 Task: Create a due date automation trigger when advanced on, on the wednesday before a card is due add content without an empty description at 11:00 AM.
Action: Mouse moved to (852, 260)
Screenshot: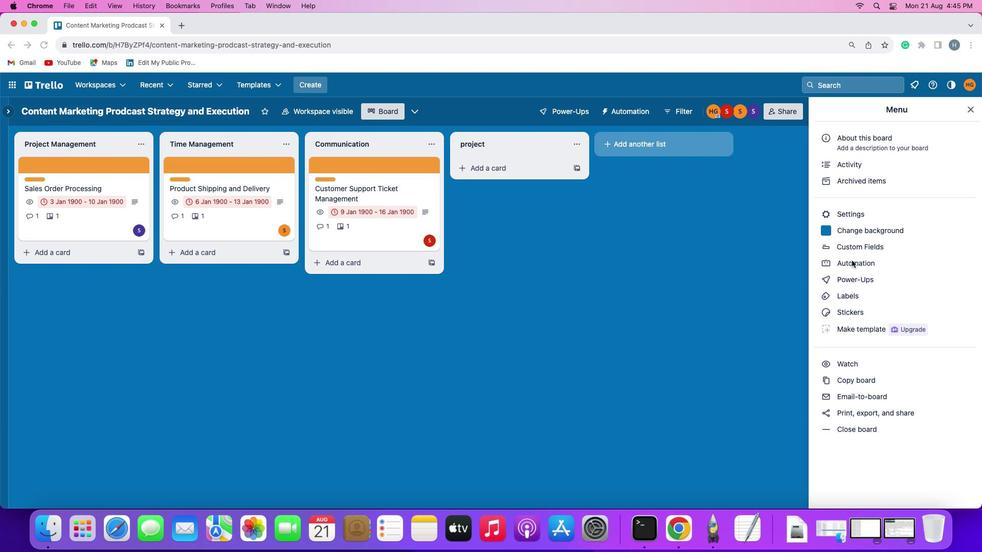 
Action: Mouse pressed left at (852, 260)
Screenshot: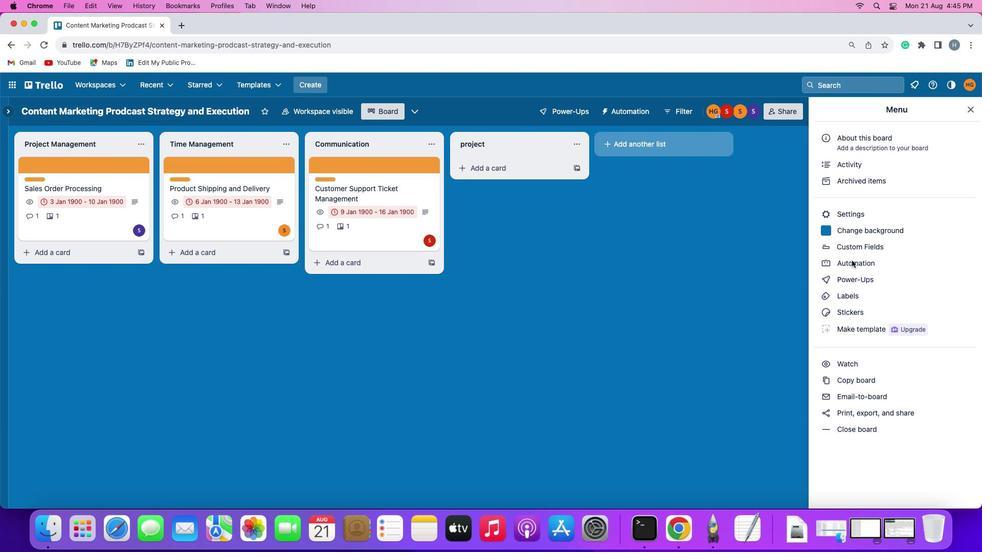 
Action: Mouse moved to (852, 260)
Screenshot: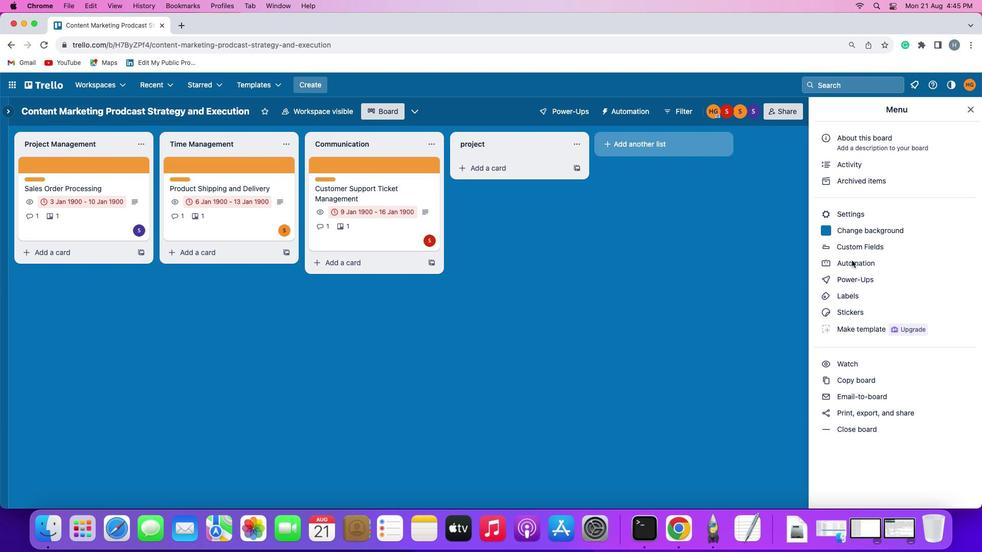 
Action: Mouse pressed left at (852, 260)
Screenshot: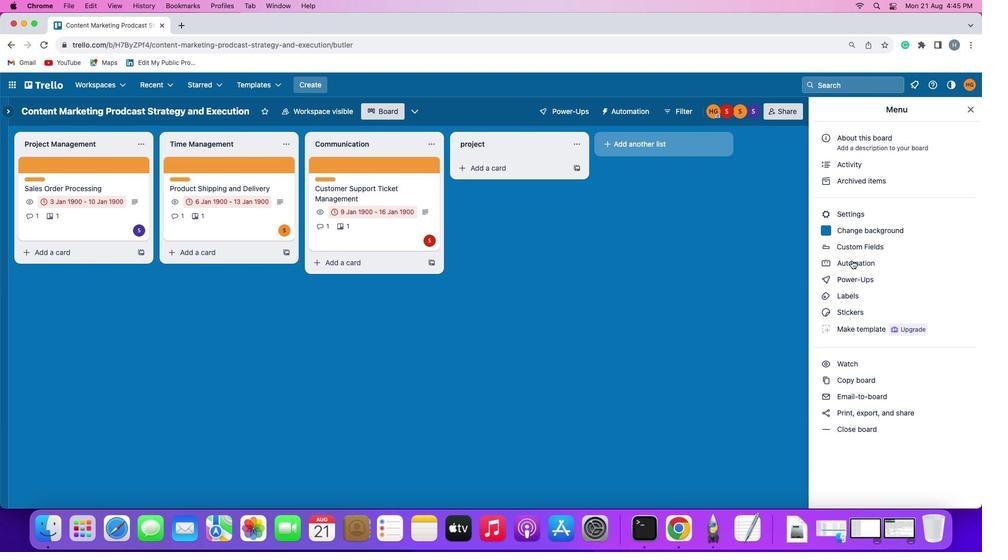 
Action: Mouse moved to (73, 241)
Screenshot: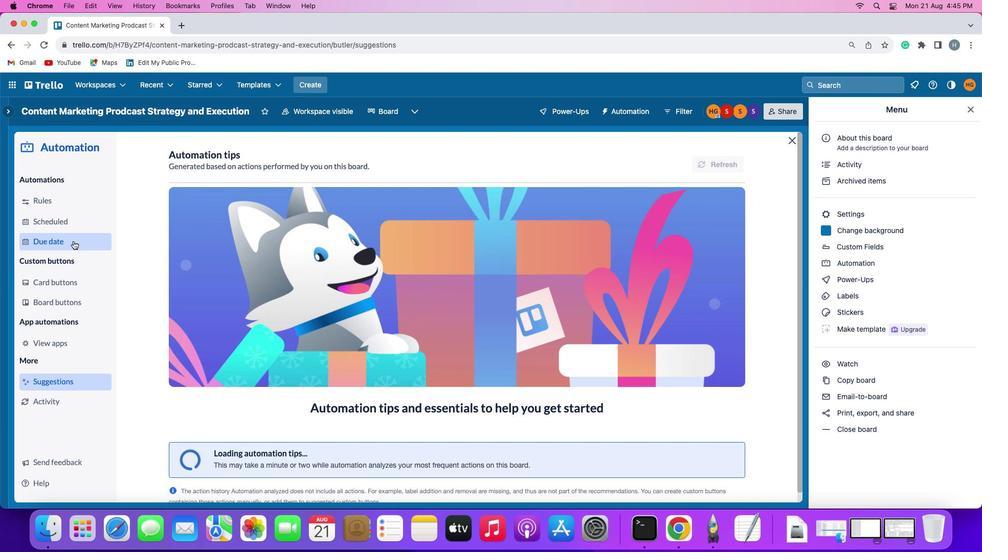 
Action: Mouse pressed left at (73, 241)
Screenshot: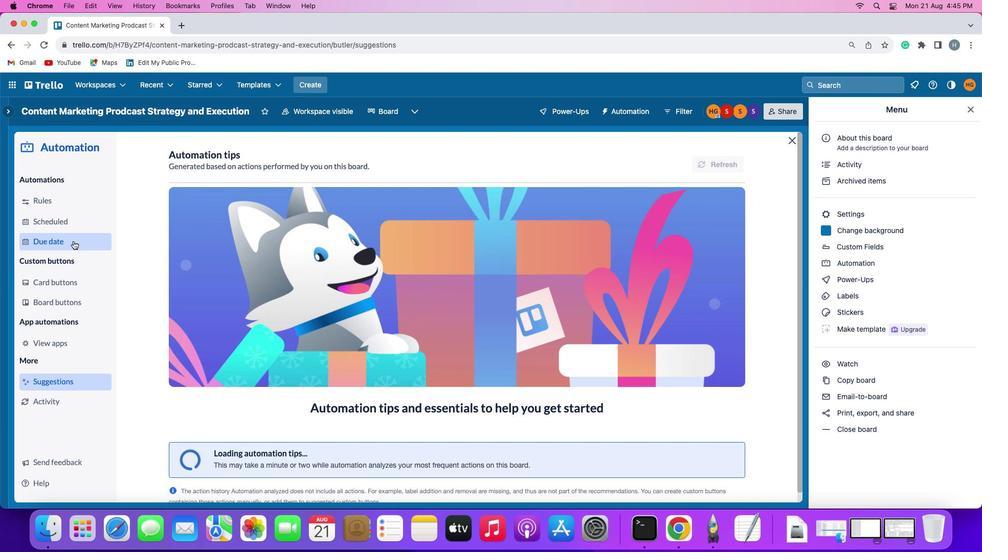 
Action: Mouse moved to (699, 154)
Screenshot: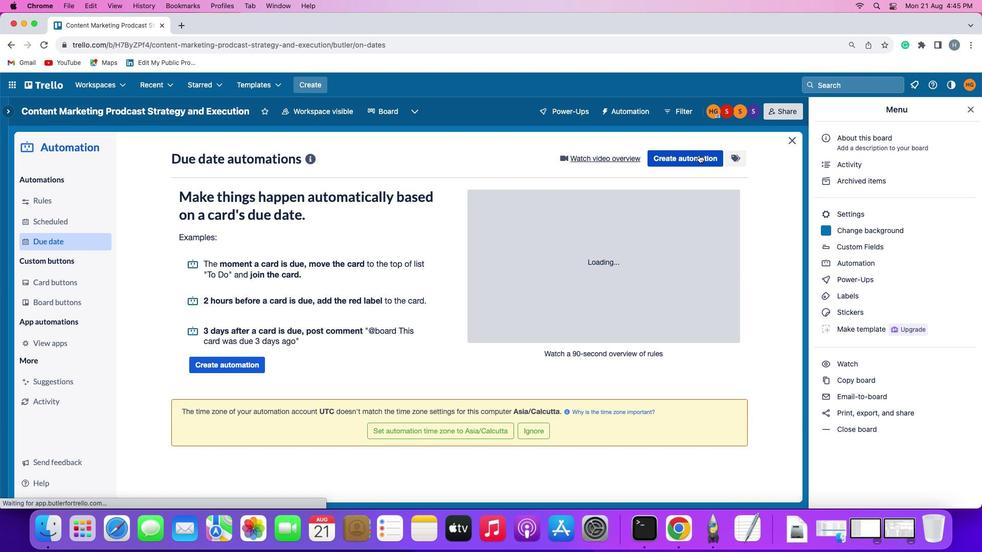 
Action: Mouse pressed left at (699, 154)
Screenshot: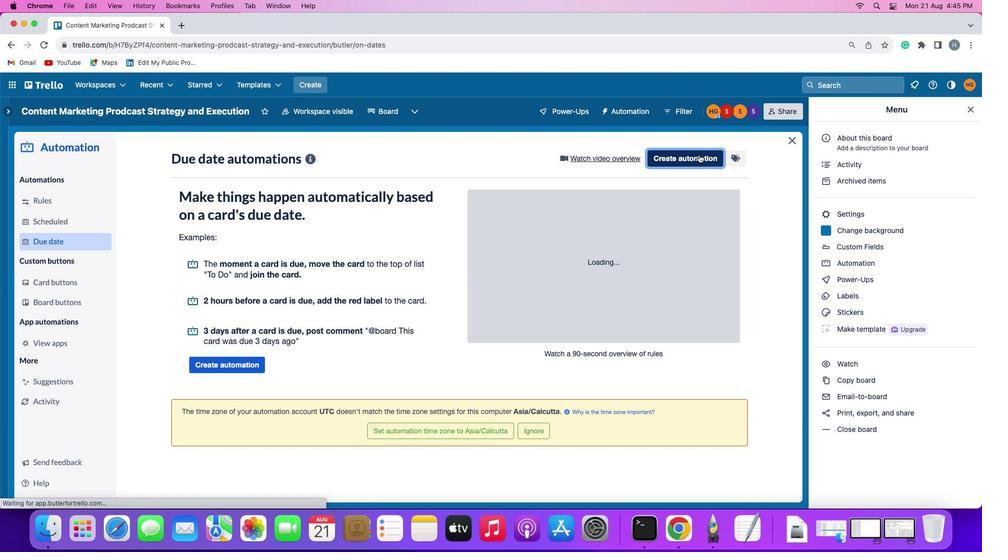 
Action: Mouse moved to (185, 254)
Screenshot: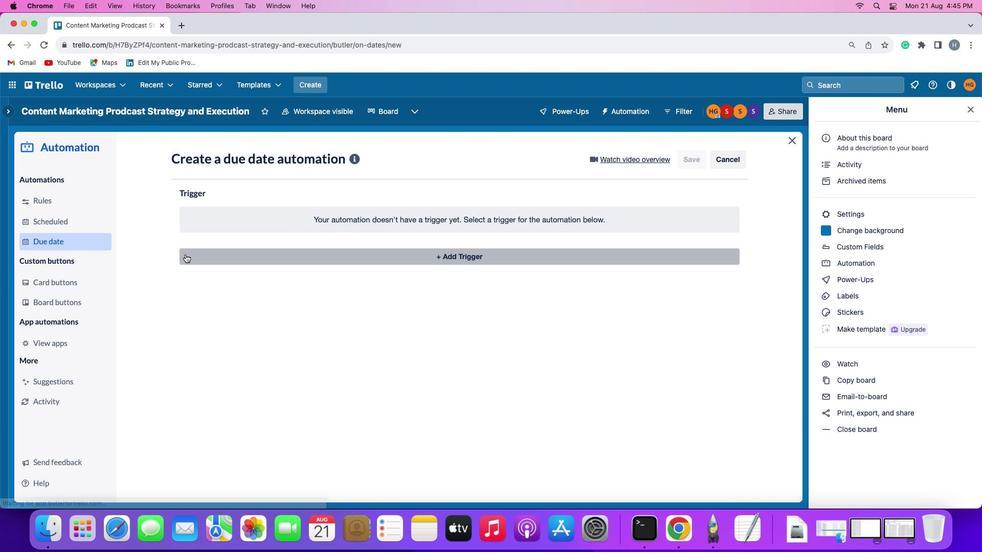 
Action: Mouse pressed left at (185, 254)
Screenshot: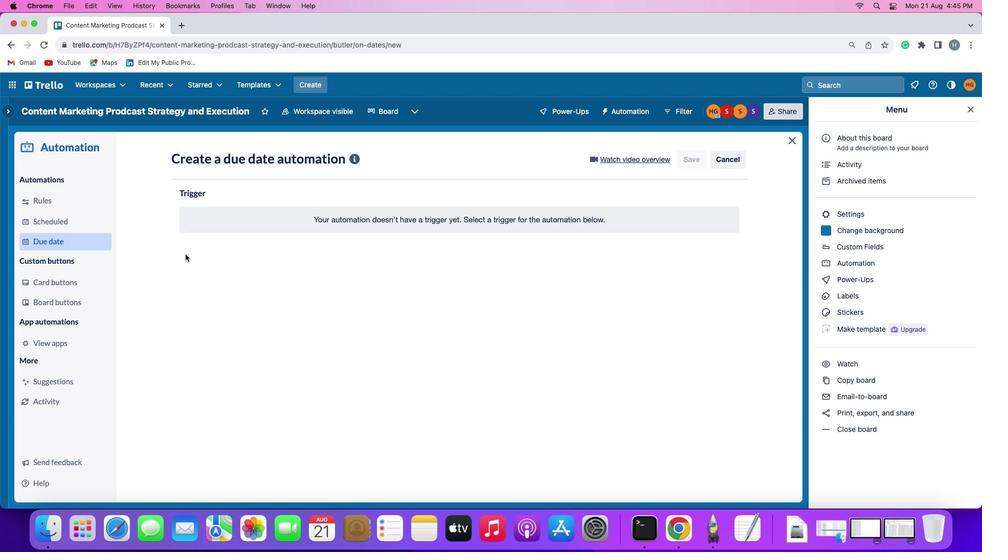 
Action: Mouse moved to (227, 440)
Screenshot: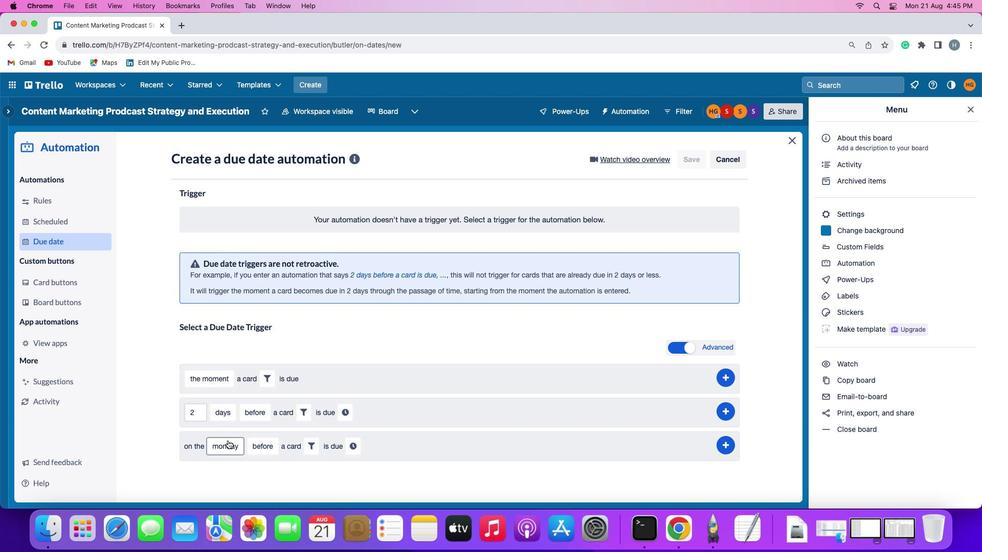 
Action: Mouse pressed left at (227, 440)
Screenshot: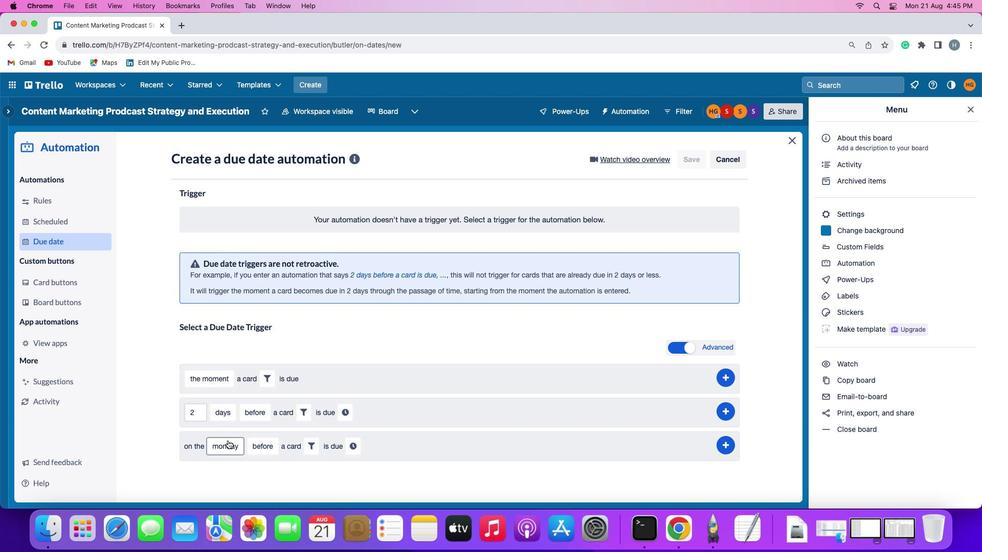 
Action: Mouse moved to (239, 349)
Screenshot: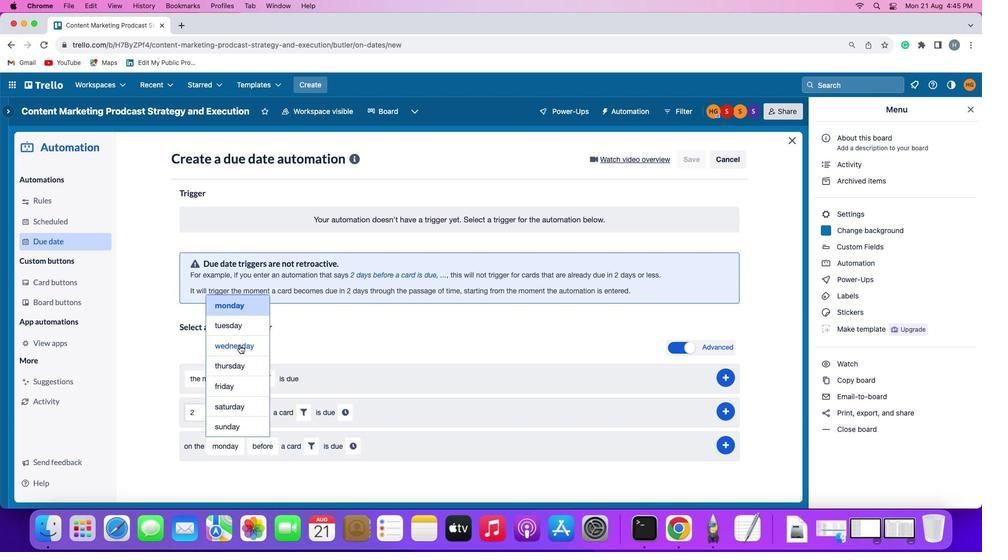 
Action: Mouse pressed left at (239, 349)
Screenshot: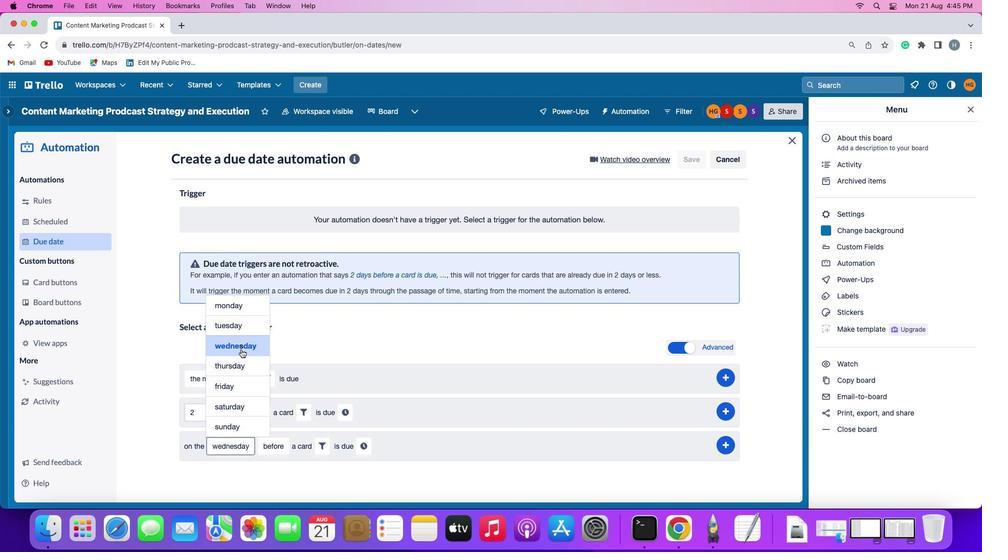 
Action: Mouse moved to (321, 440)
Screenshot: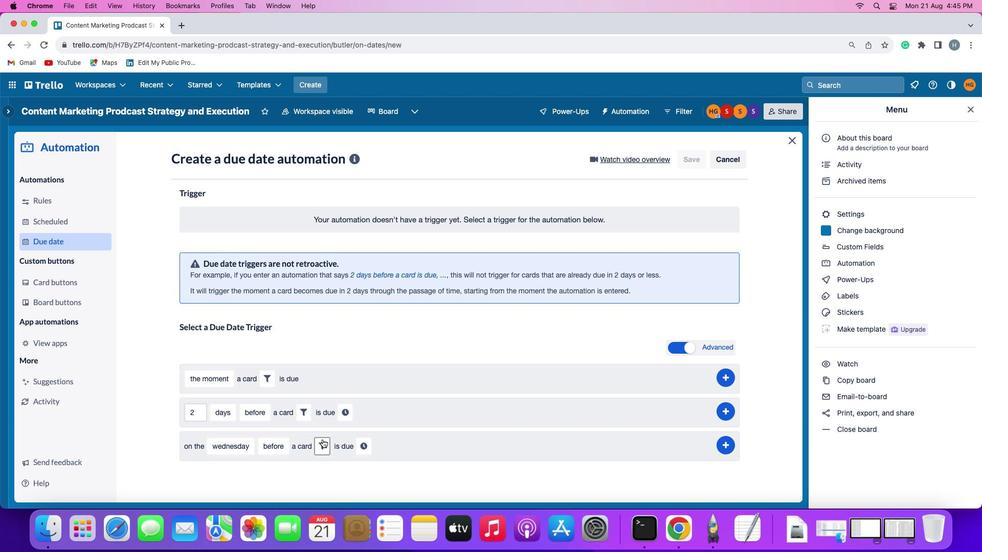 
Action: Mouse pressed left at (321, 440)
Screenshot: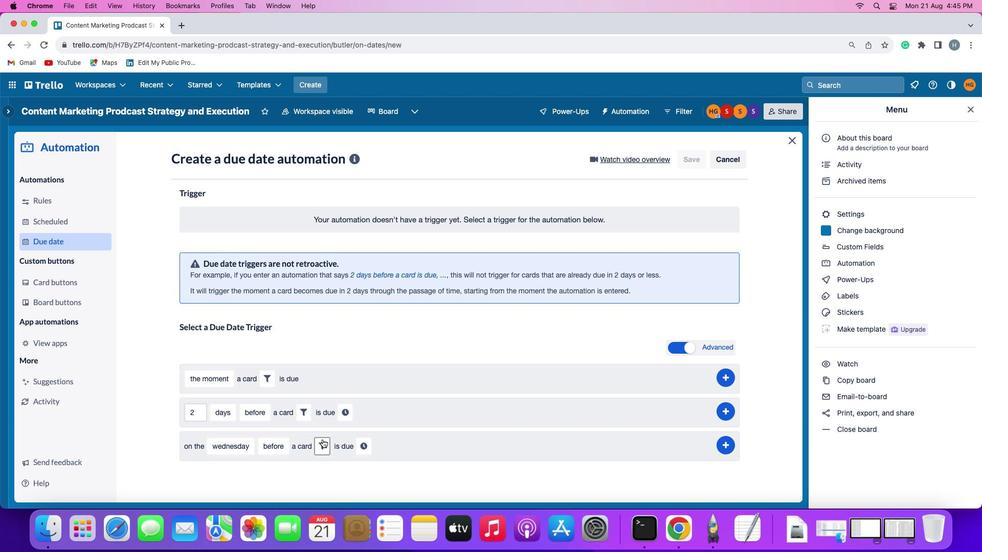 
Action: Mouse moved to (455, 474)
Screenshot: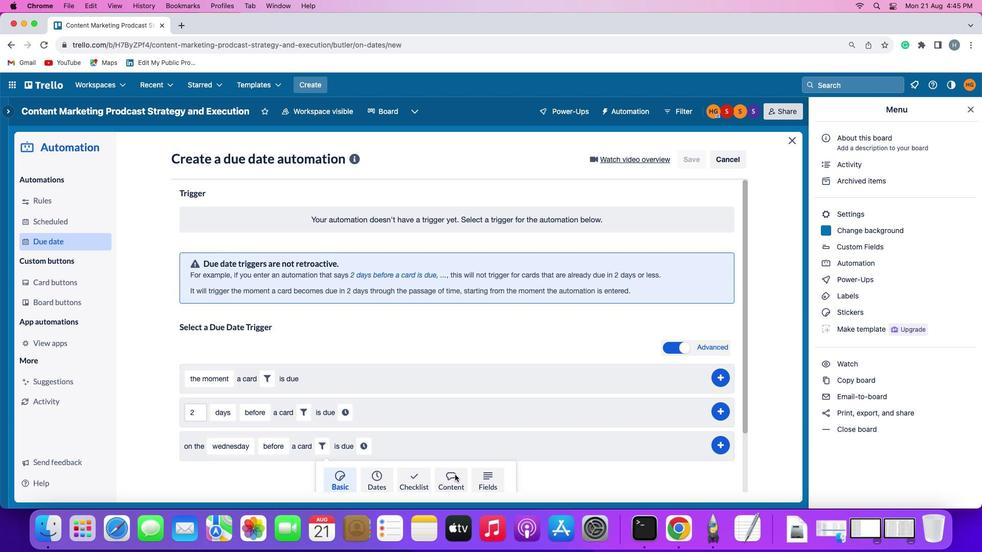 
Action: Mouse pressed left at (455, 474)
Screenshot: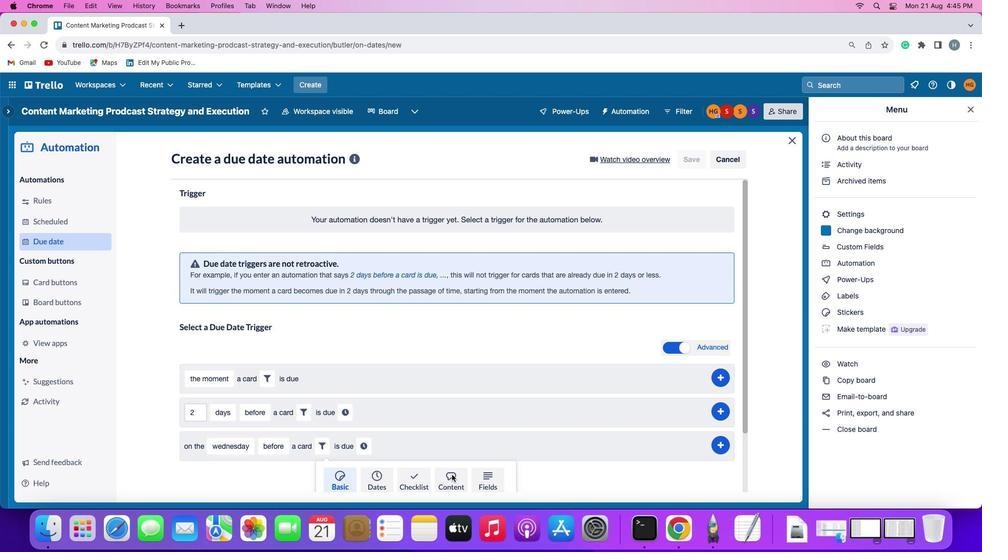 
Action: Mouse moved to (297, 476)
Screenshot: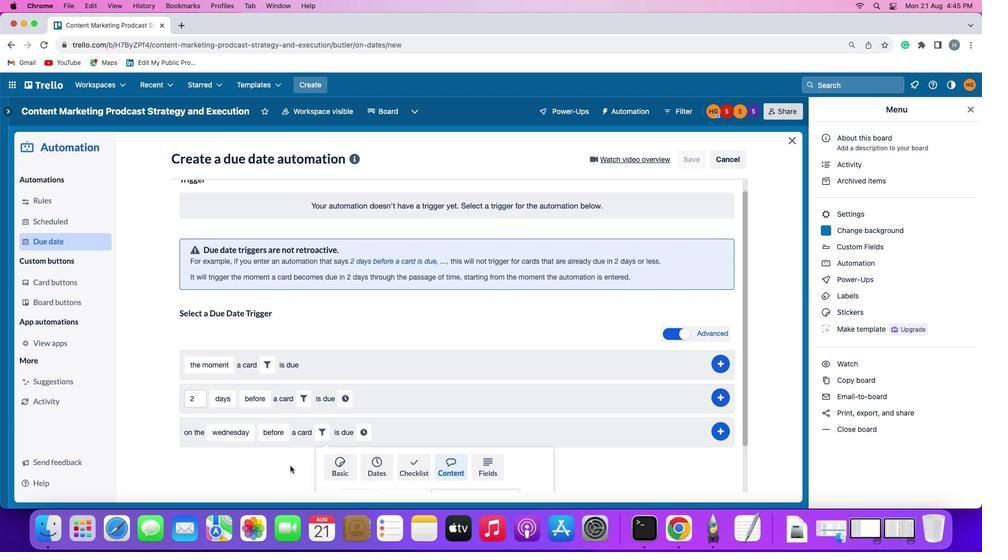 
Action: Mouse scrolled (297, 476) with delta (0, 0)
Screenshot: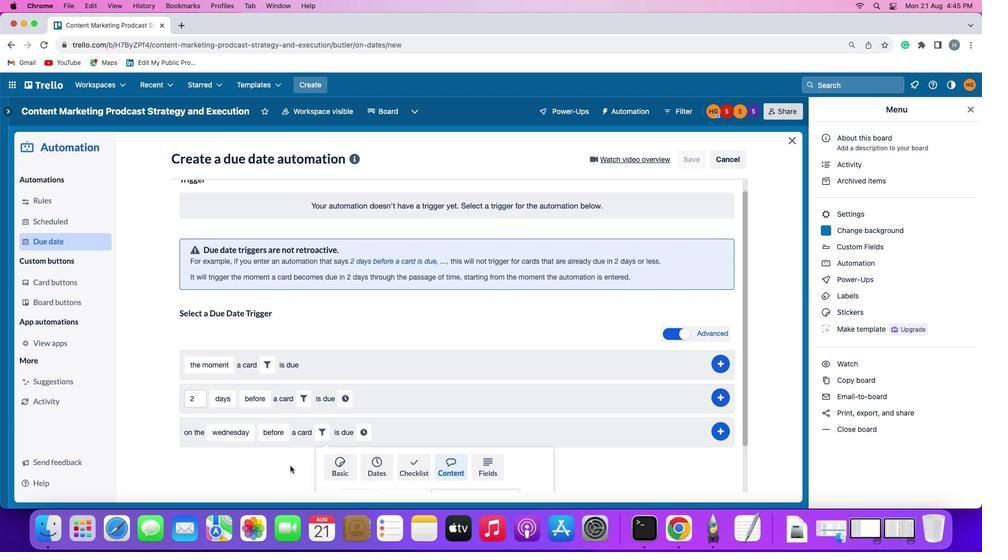 
Action: Mouse moved to (296, 475)
Screenshot: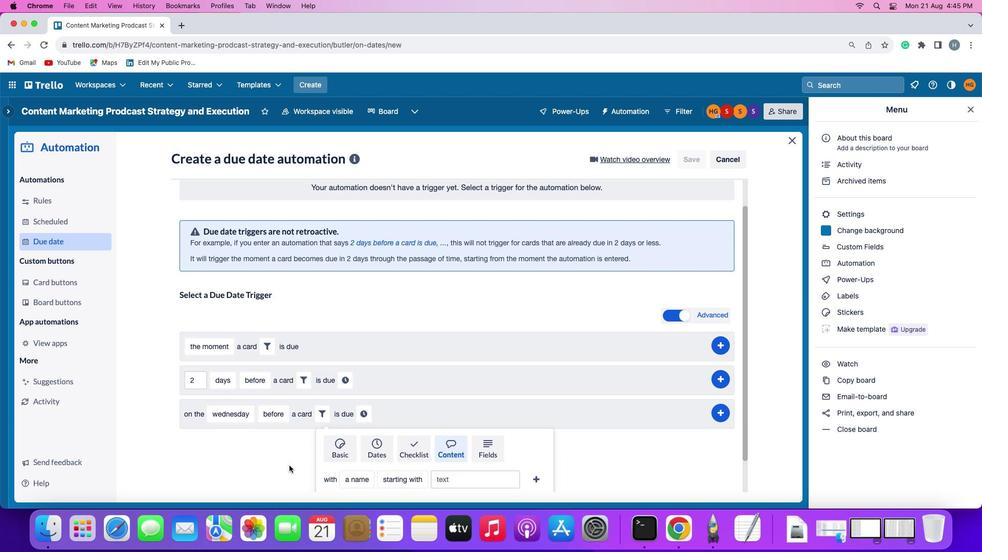 
Action: Mouse scrolled (296, 475) with delta (0, 0)
Screenshot: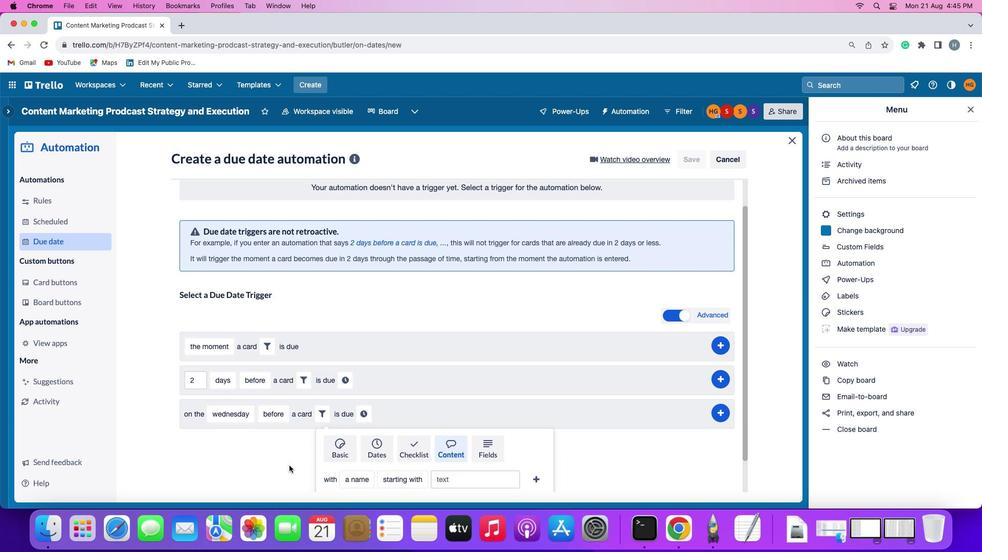 
Action: Mouse moved to (296, 475)
Screenshot: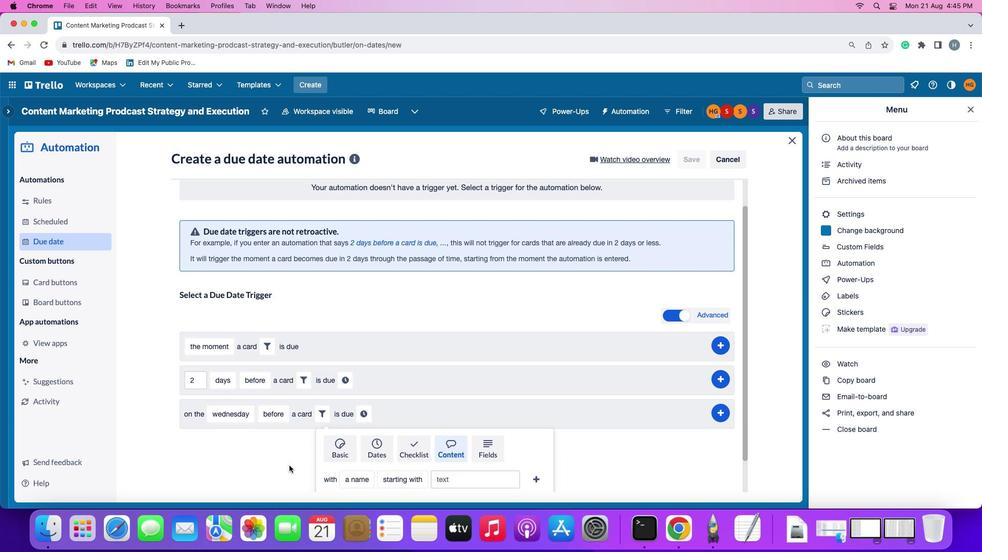 
Action: Mouse scrolled (296, 475) with delta (0, -1)
Screenshot: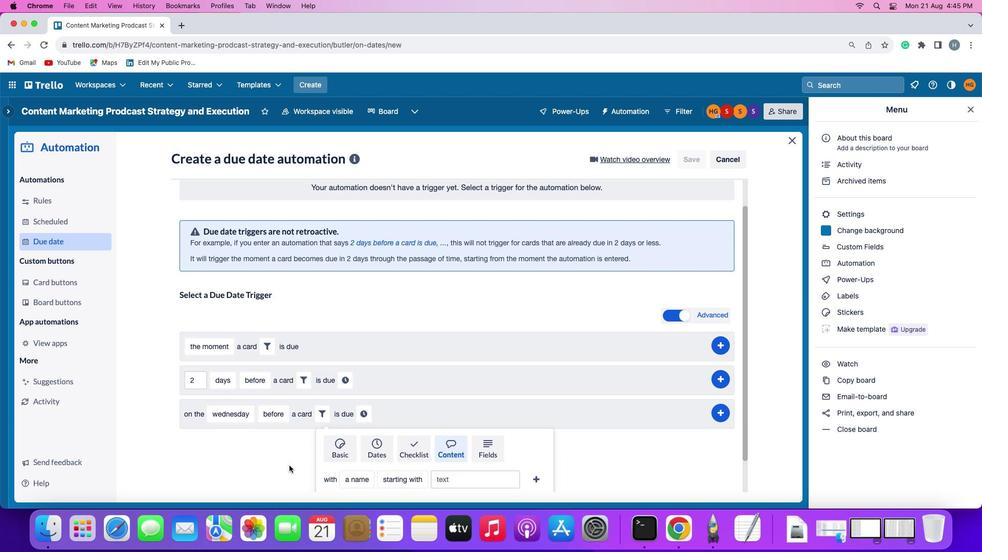 
Action: Mouse moved to (295, 473)
Screenshot: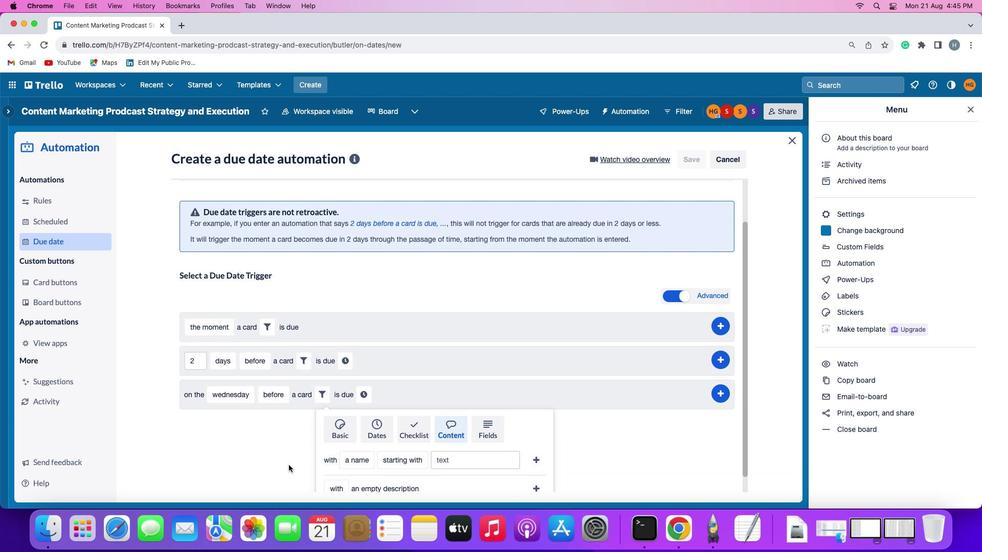 
Action: Mouse scrolled (295, 473) with delta (0, -2)
Screenshot: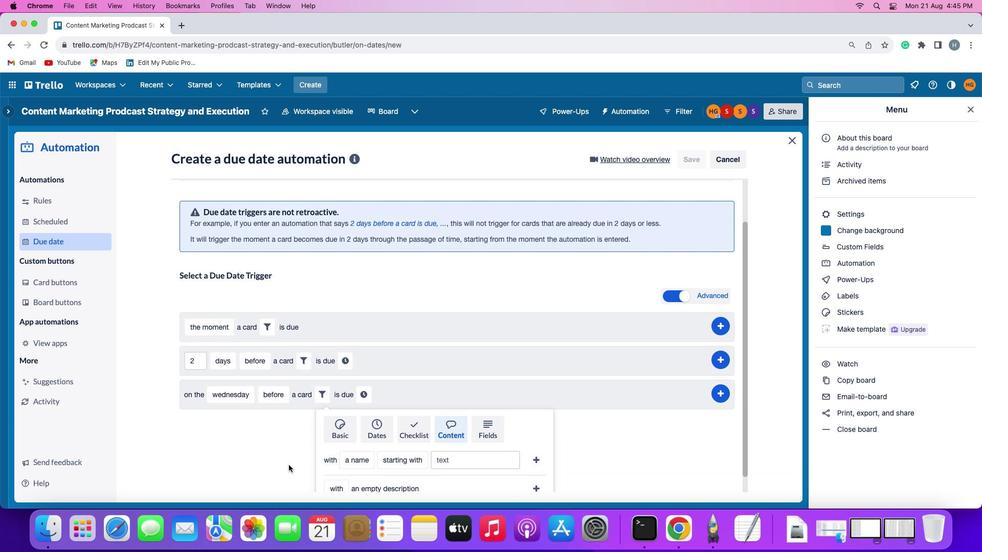 
Action: Mouse moved to (293, 470)
Screenshot: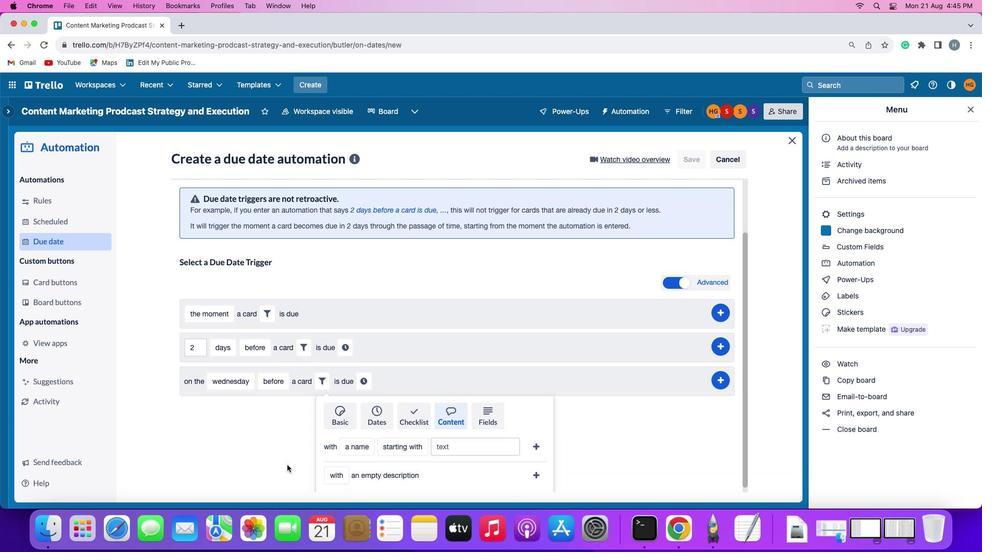 
Action: Mouse scrolled (293, 470) with delta (0, -3)
Screenshot: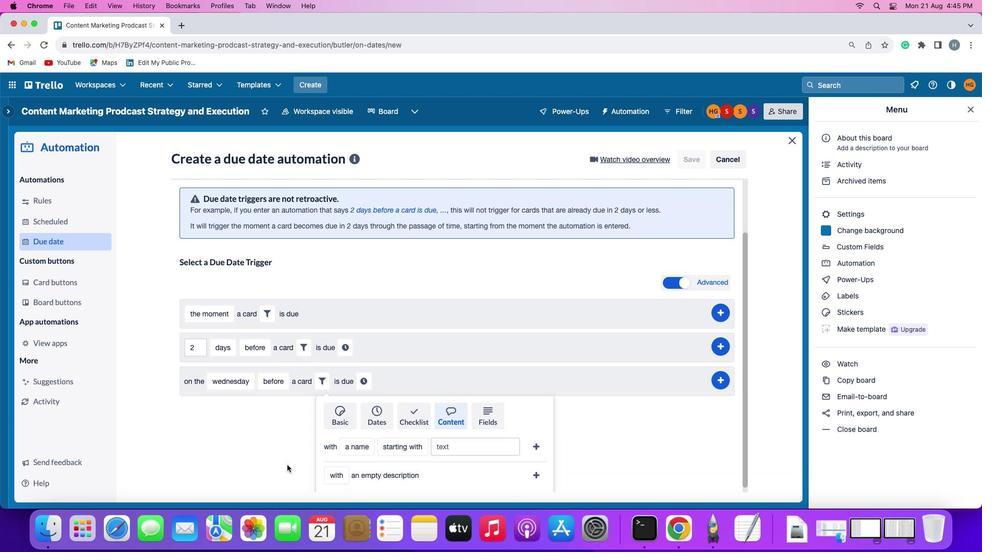 
Action: Mouse moved to (328, 466)
Screenshot: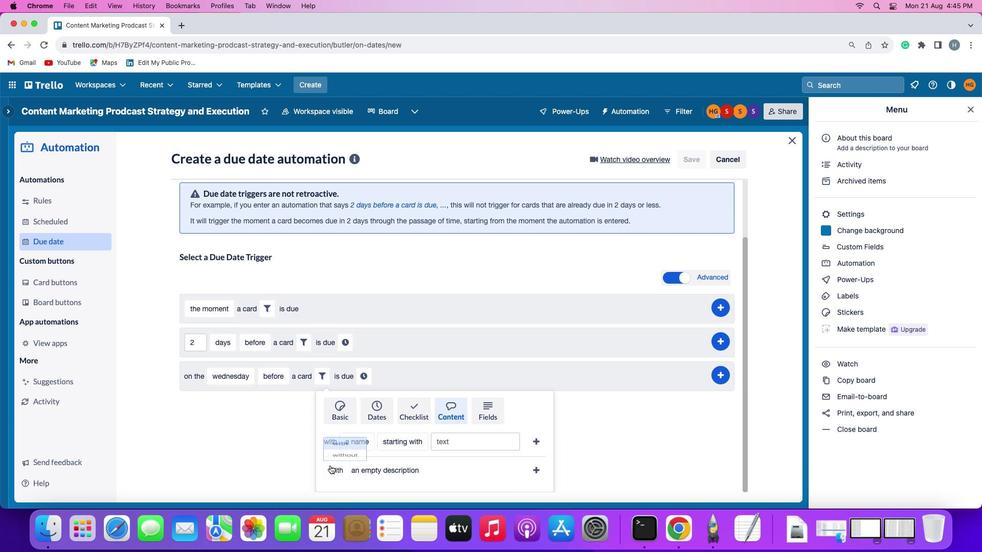 
Action: Mouse pressed left at (328, 466)
Screenshot: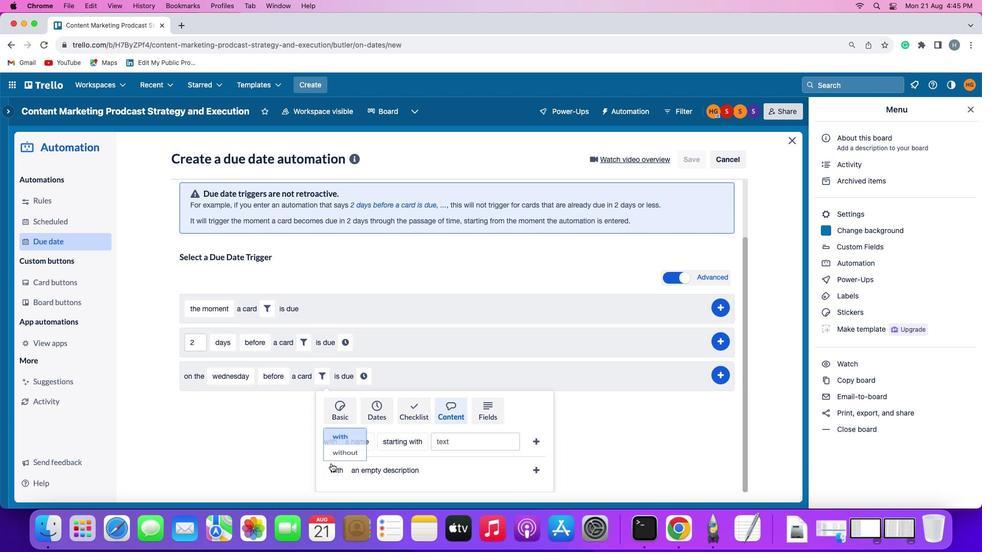 
Action: Mouse moved to (335, 451)
Screenshot: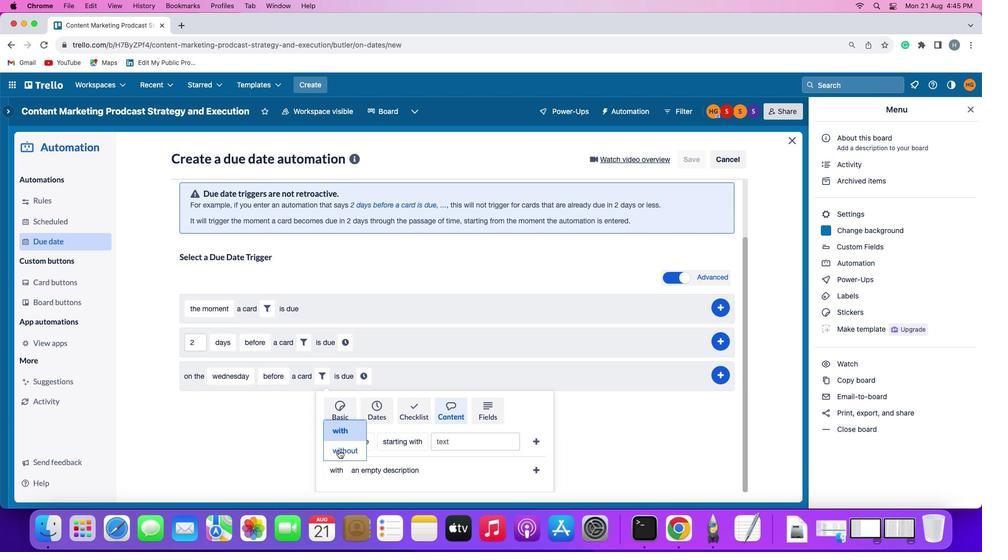 
Action: Mouse pressed left at (335, 451)
Screenshot: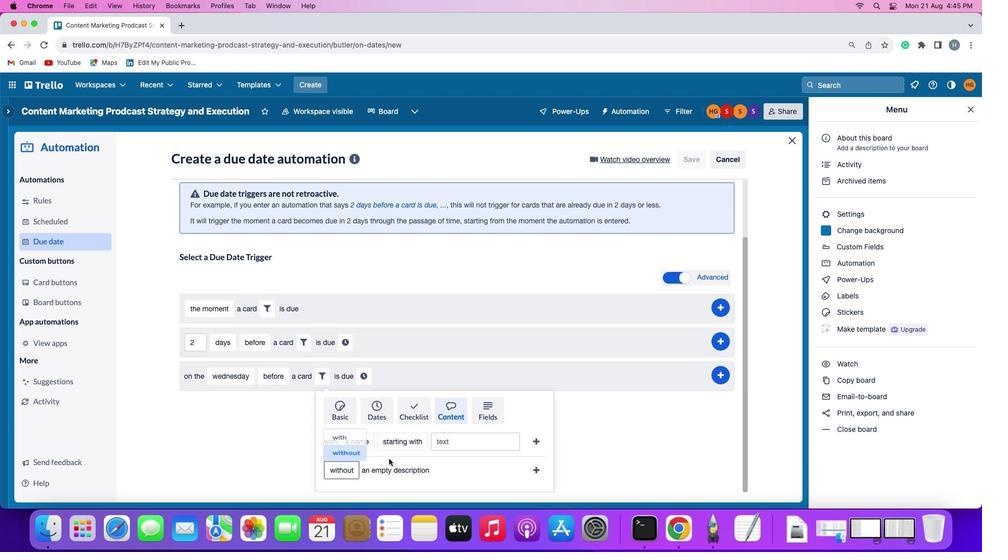 
Action: Mouse moved to (538, 470)
Screenshot: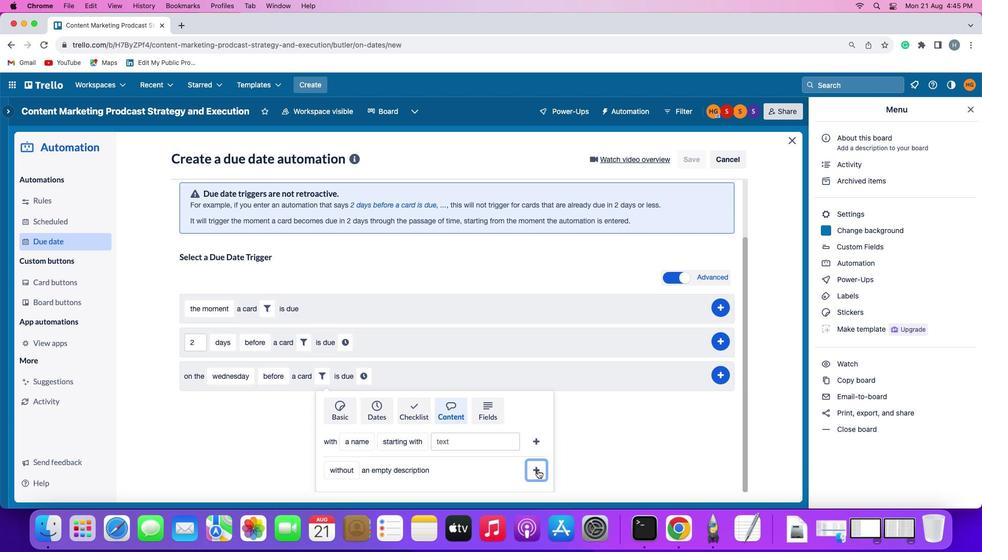
Action: Mouse pressed left at (538, 470)
Screenshot: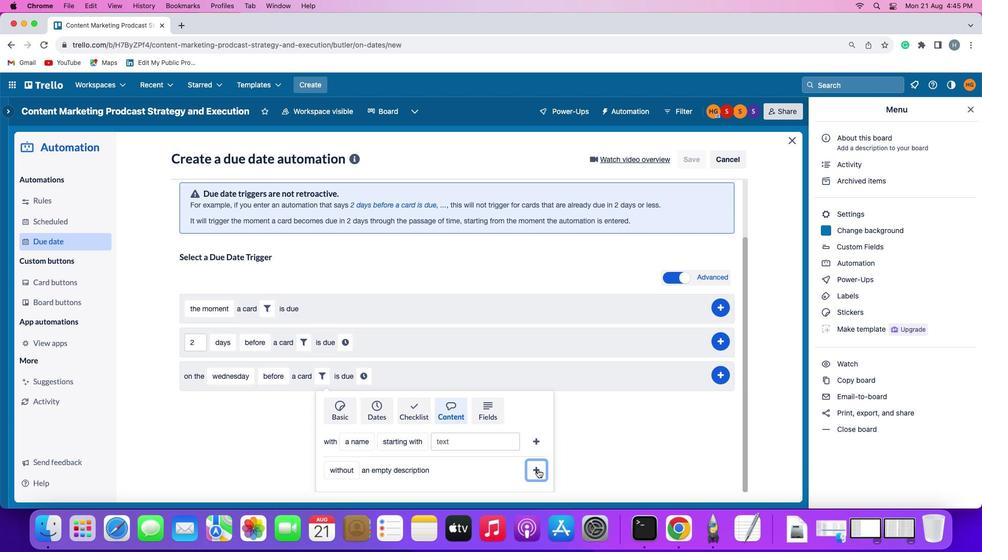 
Action: Mouse moved to (483, 439)
Screenshot: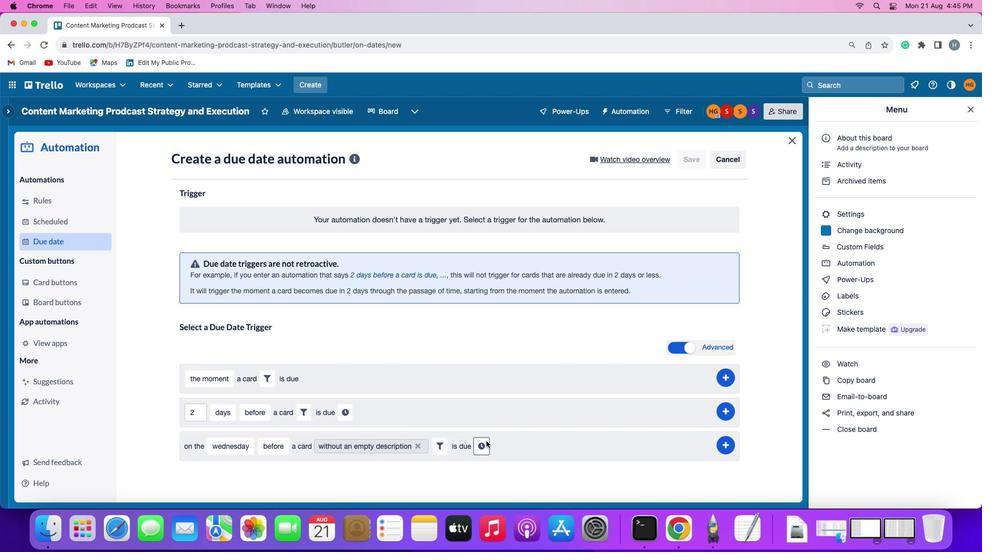 
Action: Mouse pressed left at (483, 439)
Screenshot: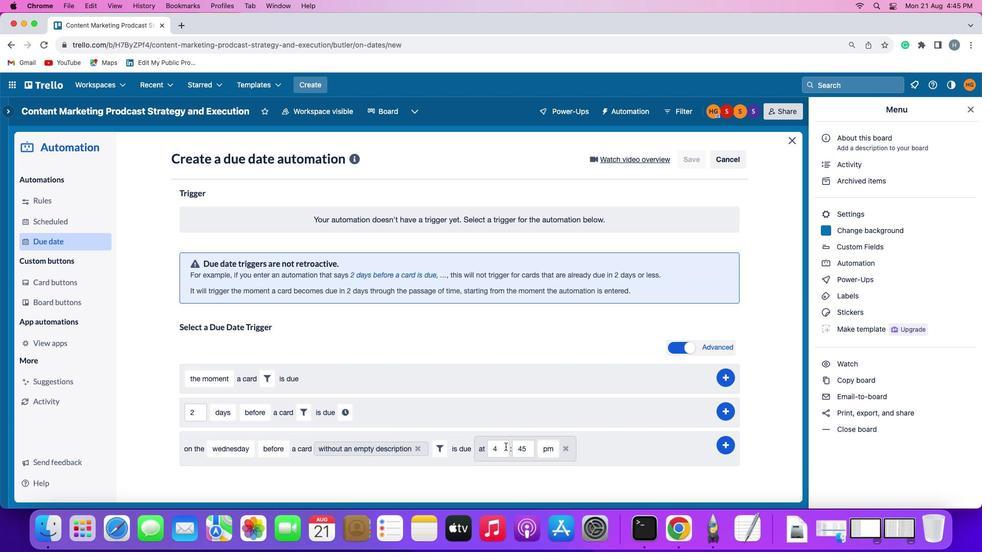 
Action: Mouse moved to (509, 447)
Screenshot: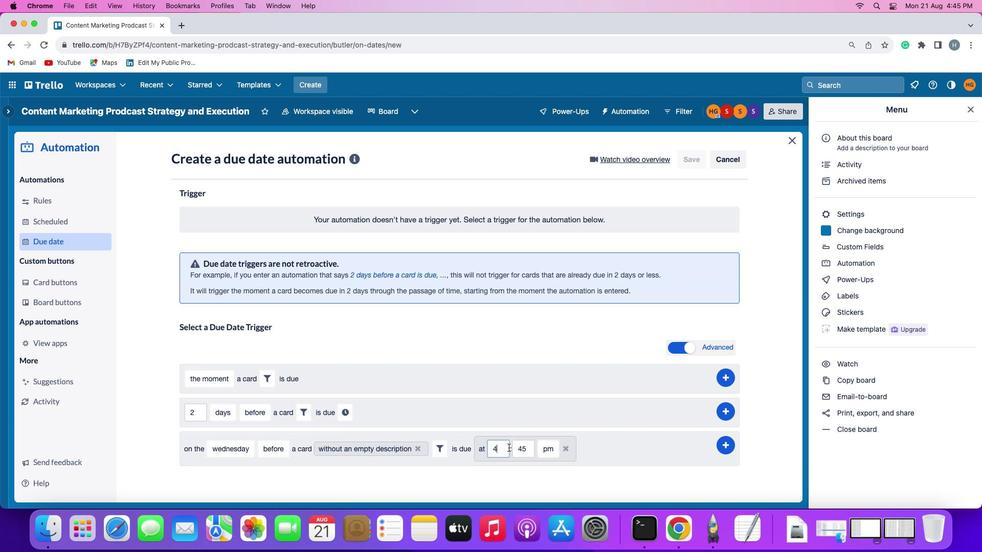 
Action: Mouse pressed left at (509, 447)
Screenshot: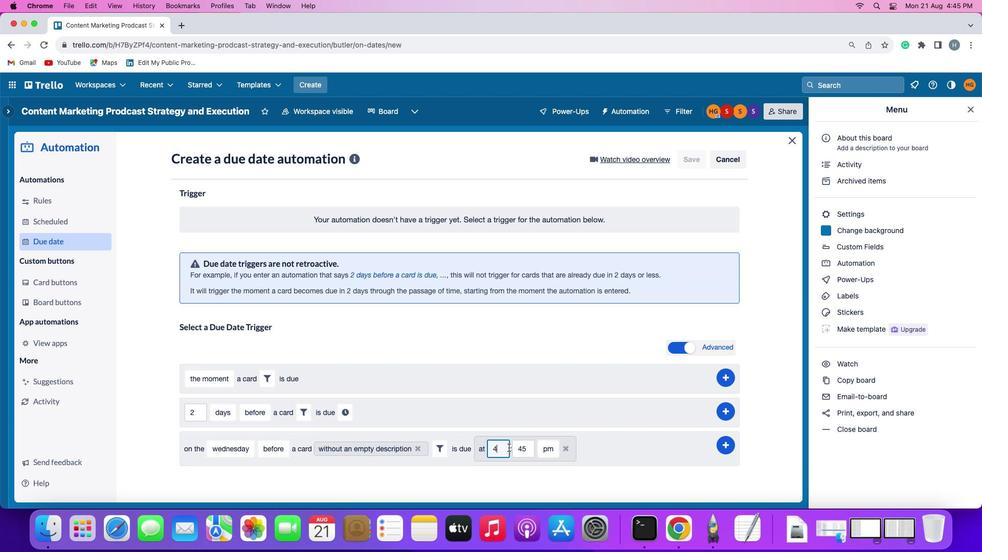 
Action: Mouse moved to (510, 448)
Screenshot: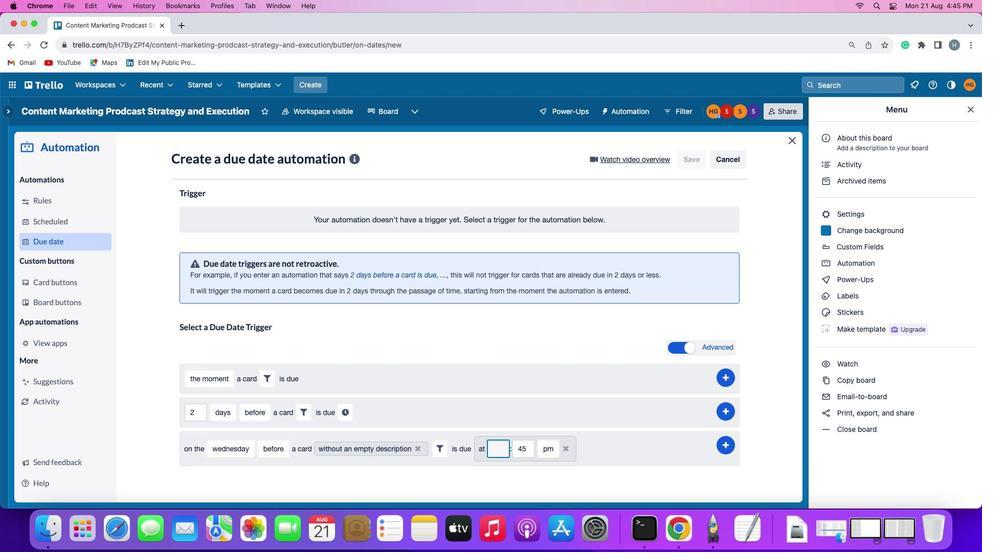 
Action: Key pressed Key.backspace'1''1'
Screenshot: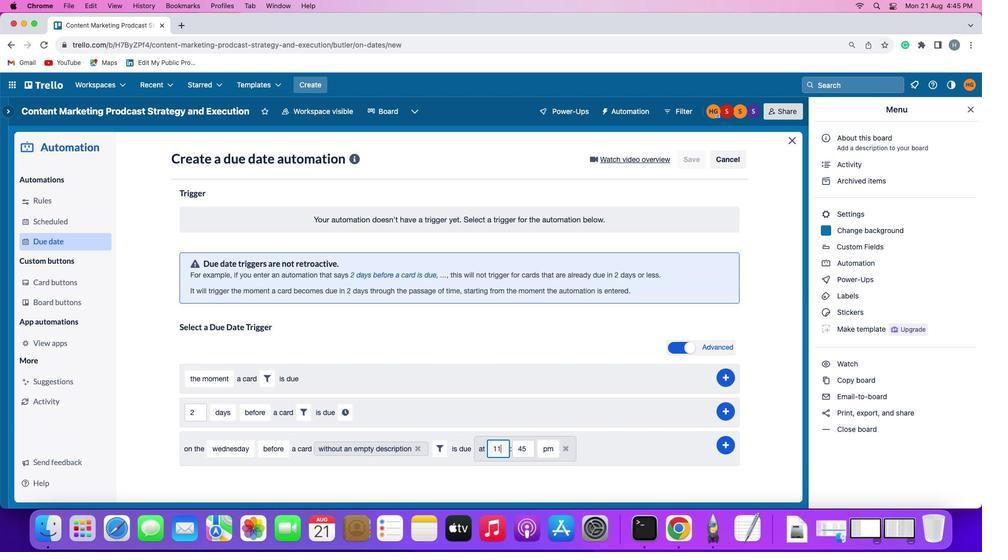 
Action: Mouse moved to (531, 445)
Screenshot: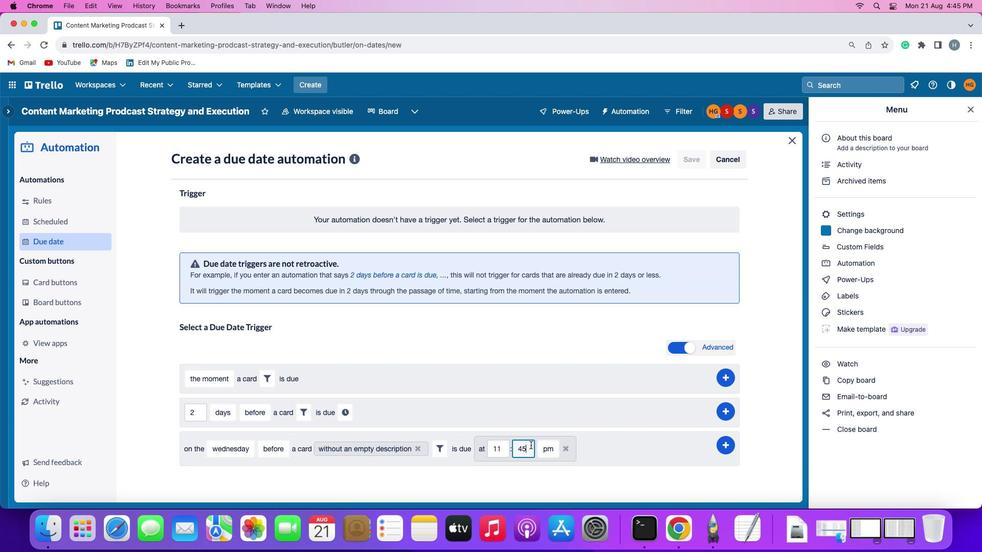 
Action: Mouse pressed left at (531, 445)
Screenshot: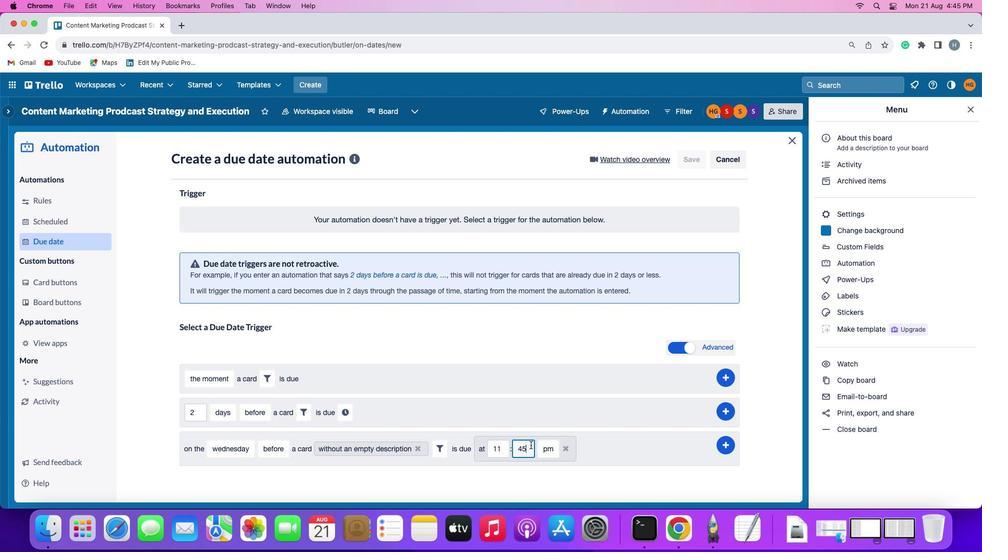 
Action: Mouse moved to (530, 445)
Screenshot: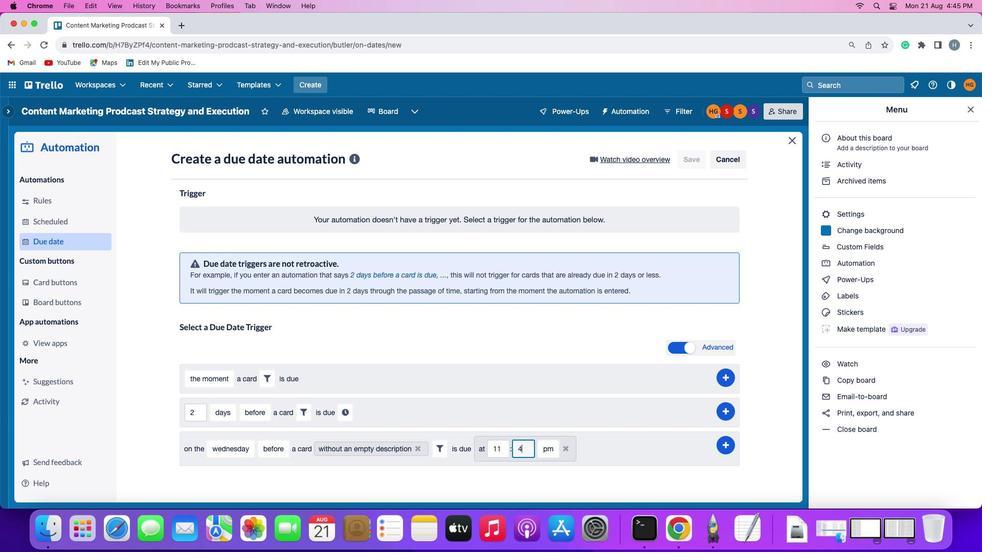 
Action: Key pressed Key.backspaceKey.backspace'0''0'
Screenshot: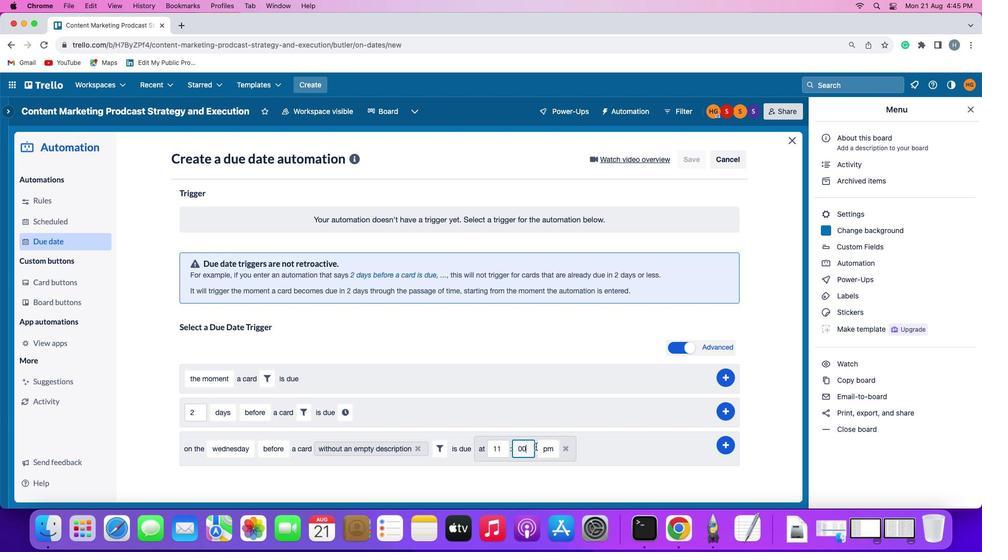 
Action: Mouse moved to (542, 446)
Screenshot: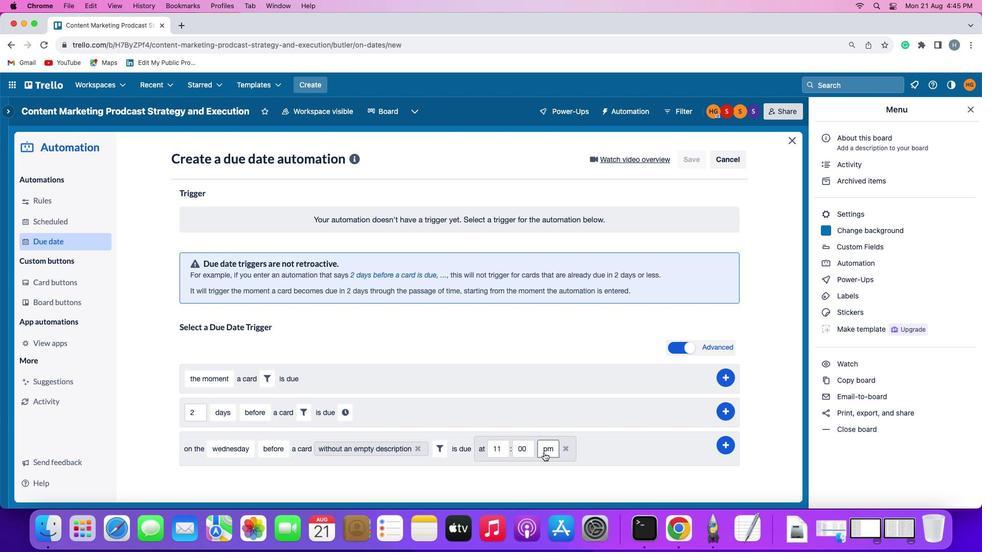 
Action: Mouse pressed left at (542, 446)
Screenshot: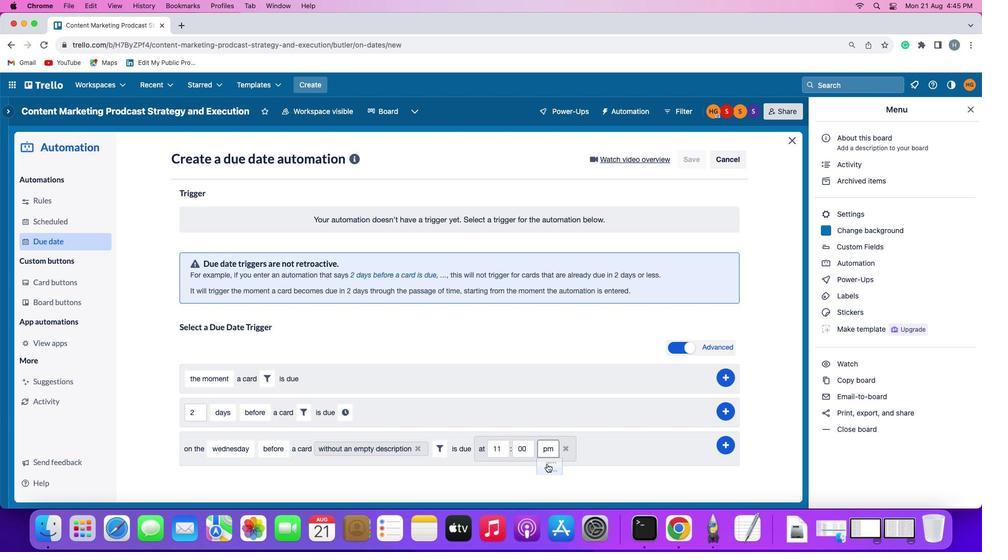 
Action: Mouse moved to (547, 469)
Screenshot: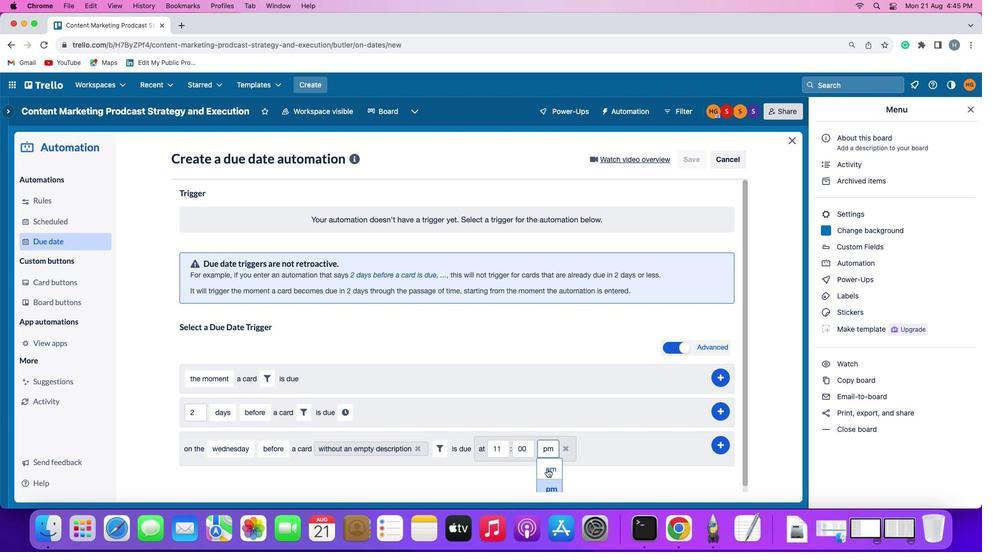
Action: Mouse pressed left at (547, 469)
Screenshot: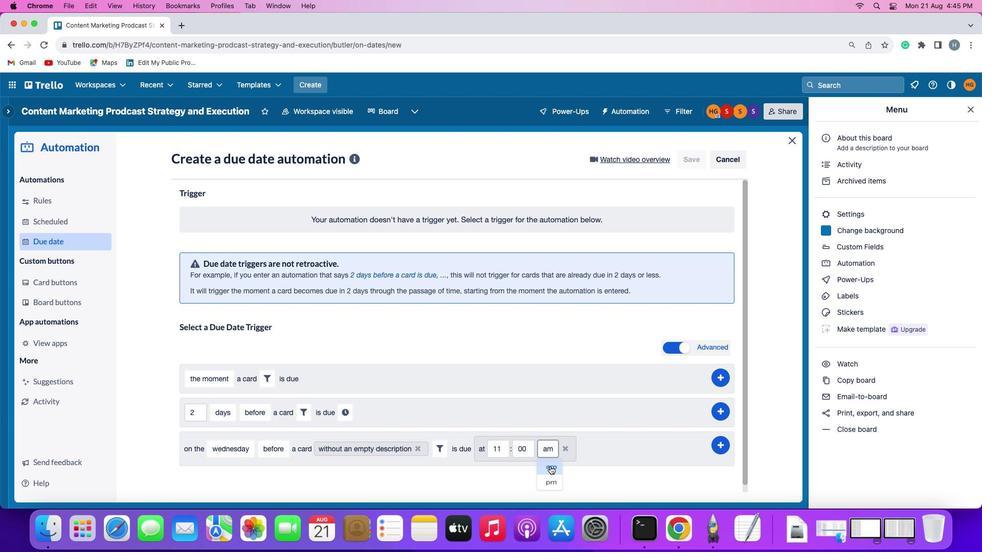 
Action: Mouse moved to (724, 449)
Screenshot: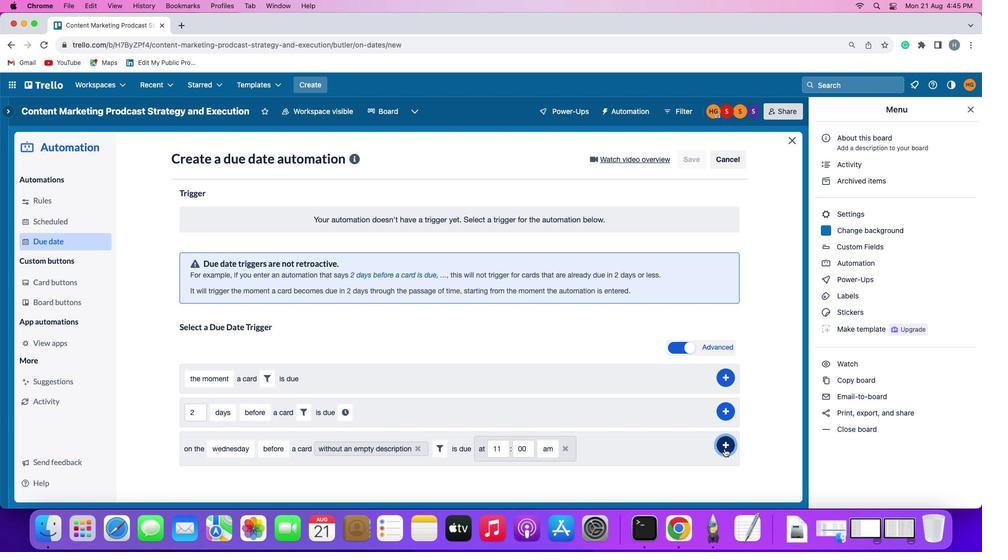 
Action: Mouse pressed left at (724, 449)
Screenshot: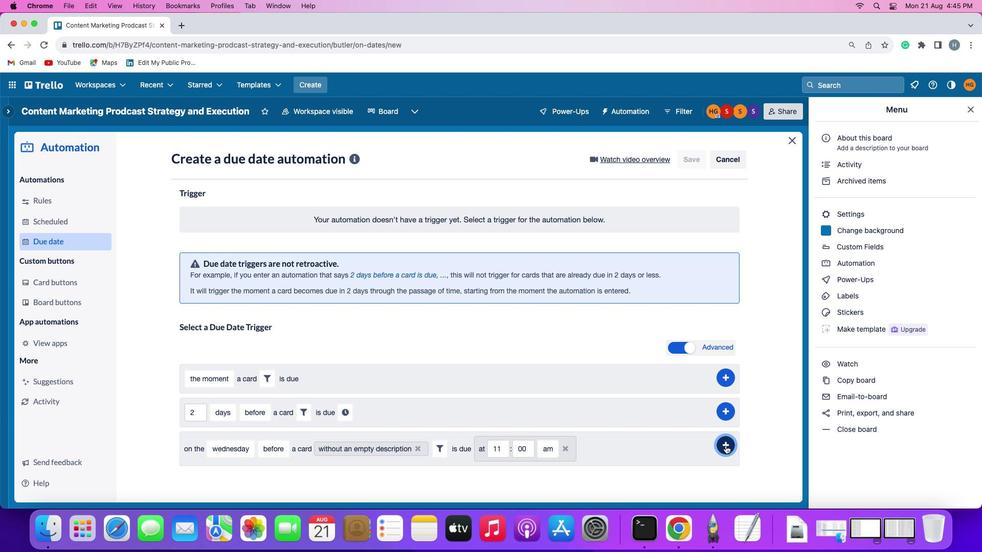 
Action: Mouse moved to (769, 352)
Screenshot: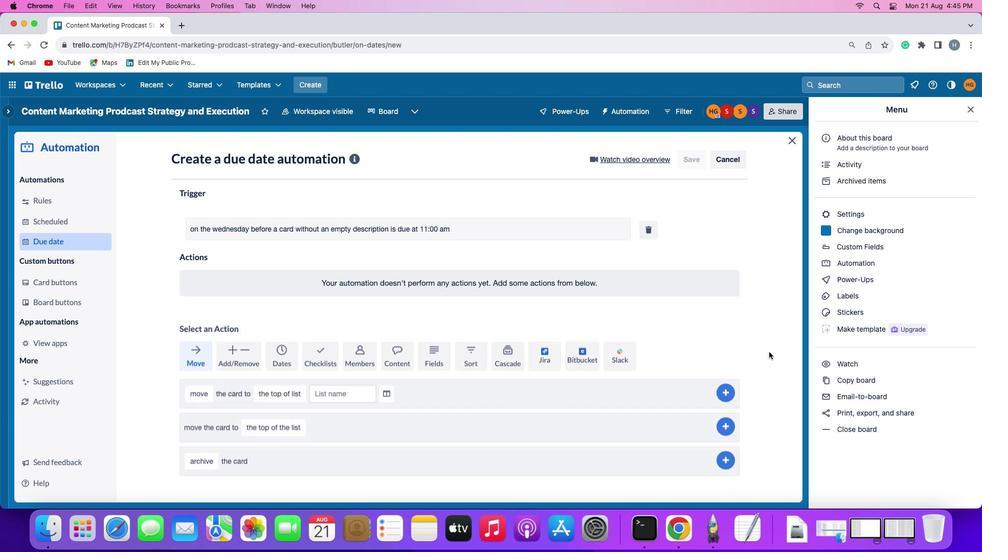
